 Task: Use the formula "CORREL" in spreadsheet "Project portfolio".
Action: Mouse moved to (480, 482)
Screenshot: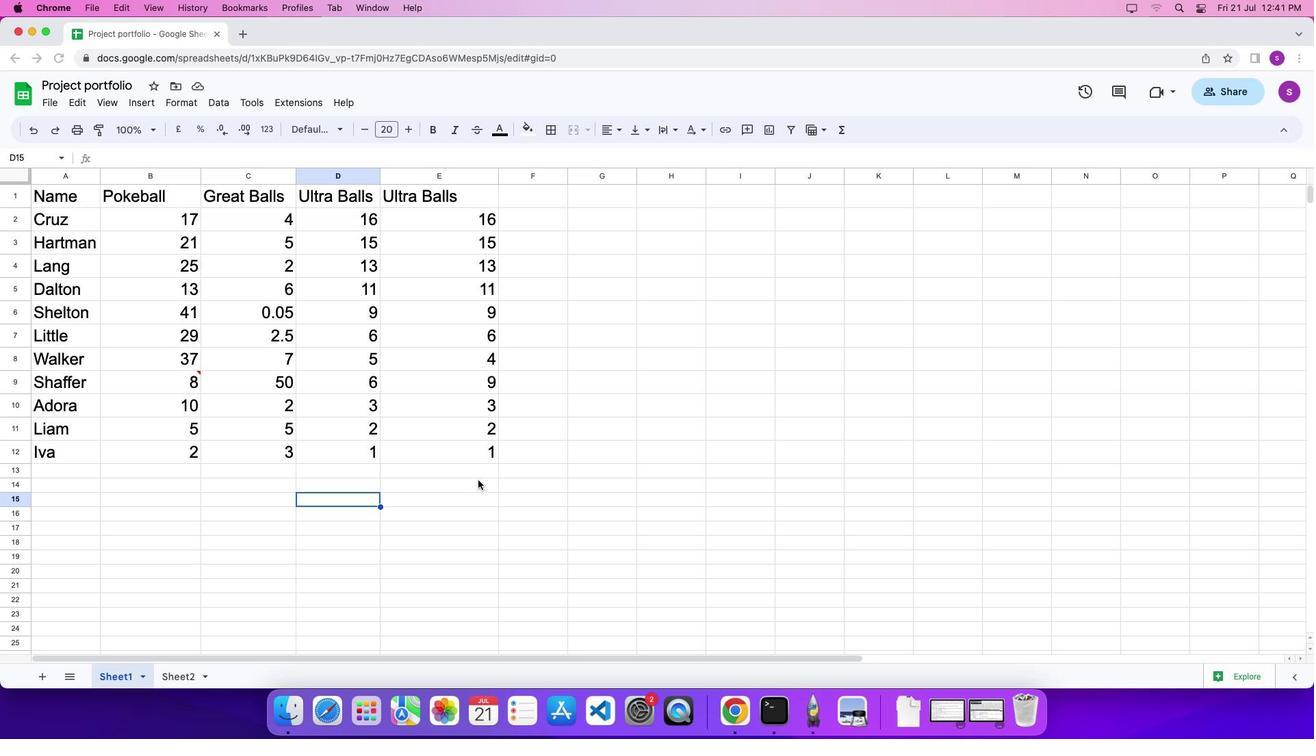 
Action: Mouse pressed left at (480, 482)
Screenshot: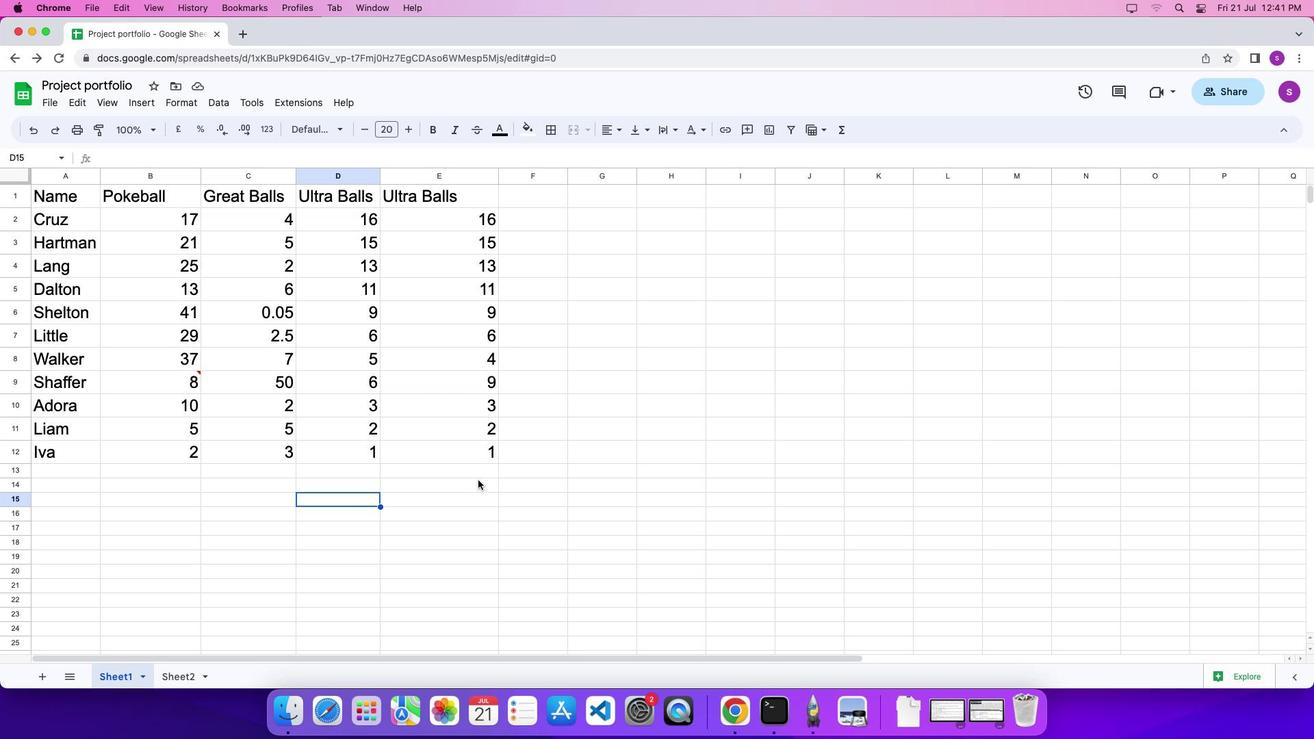 
Action: Mouse moved to (480, 487)
Screenshot: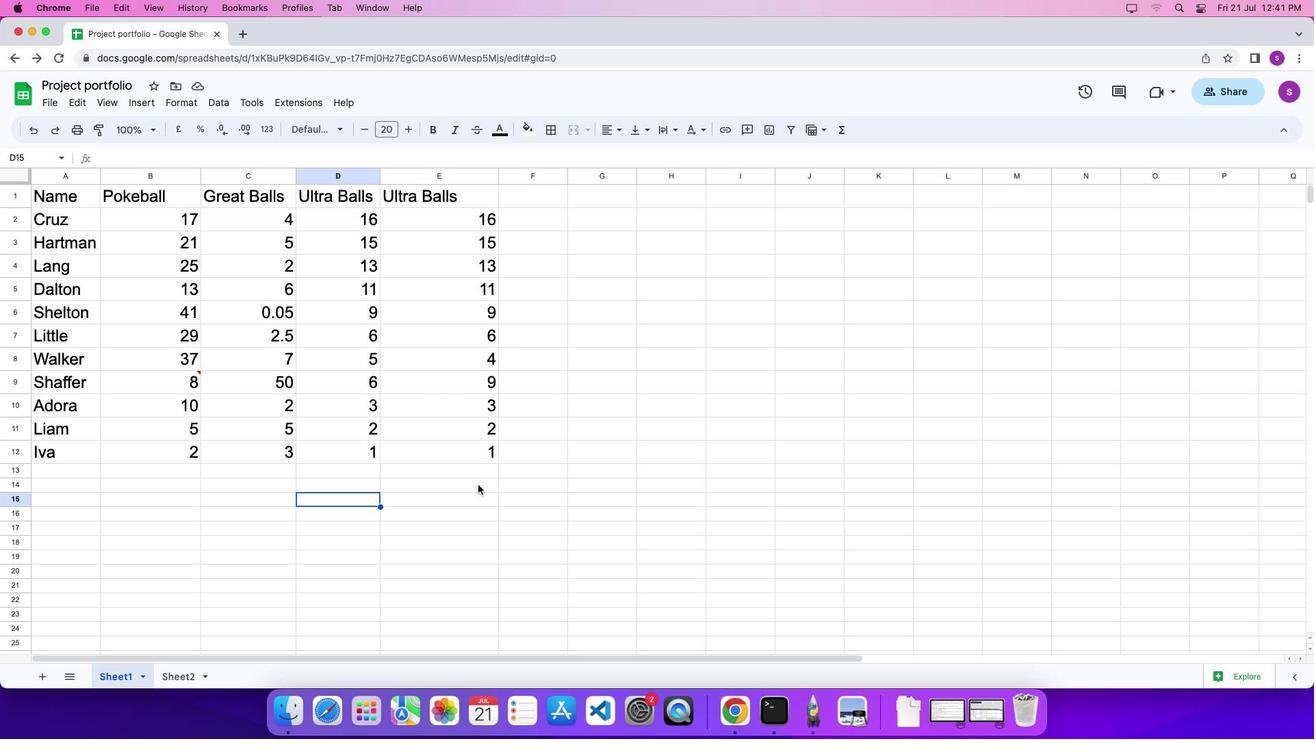 
Action: Mouse pressed left at (480, 487)
Screenshot: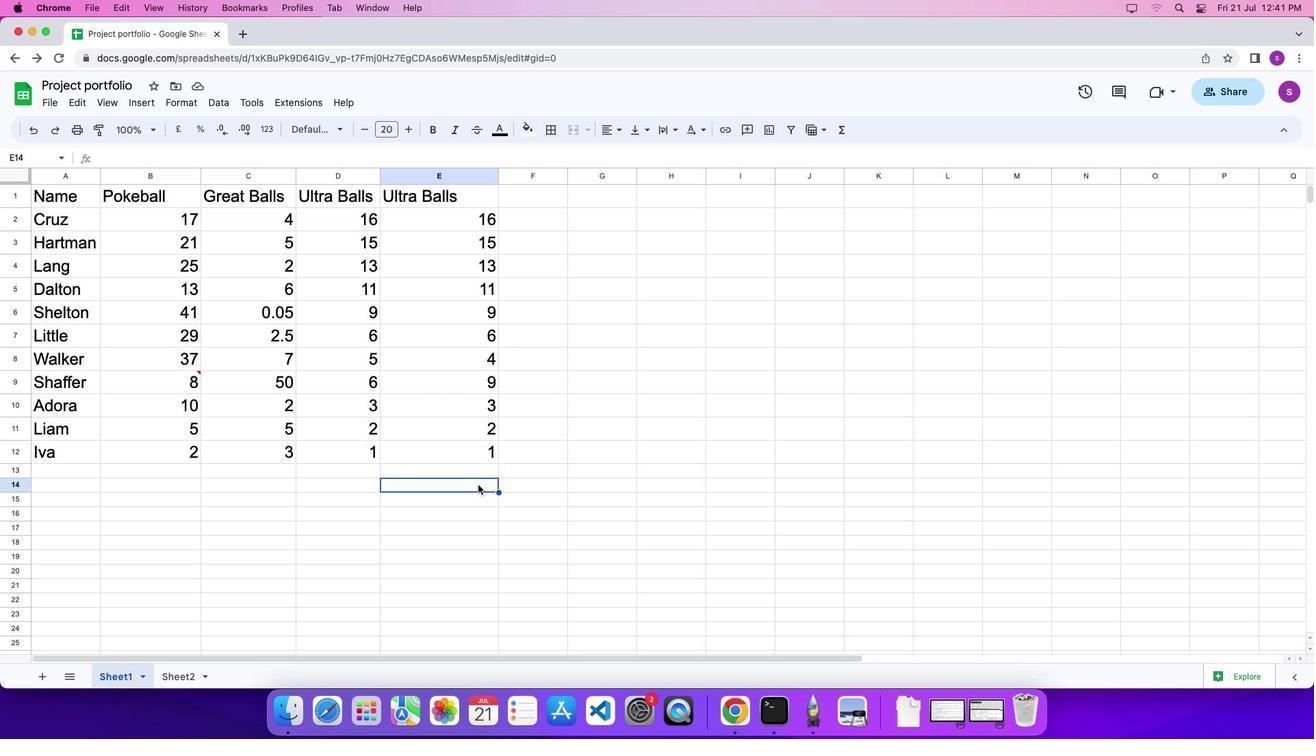 
Action: Mouse moved to (480, 487)
Screenshot: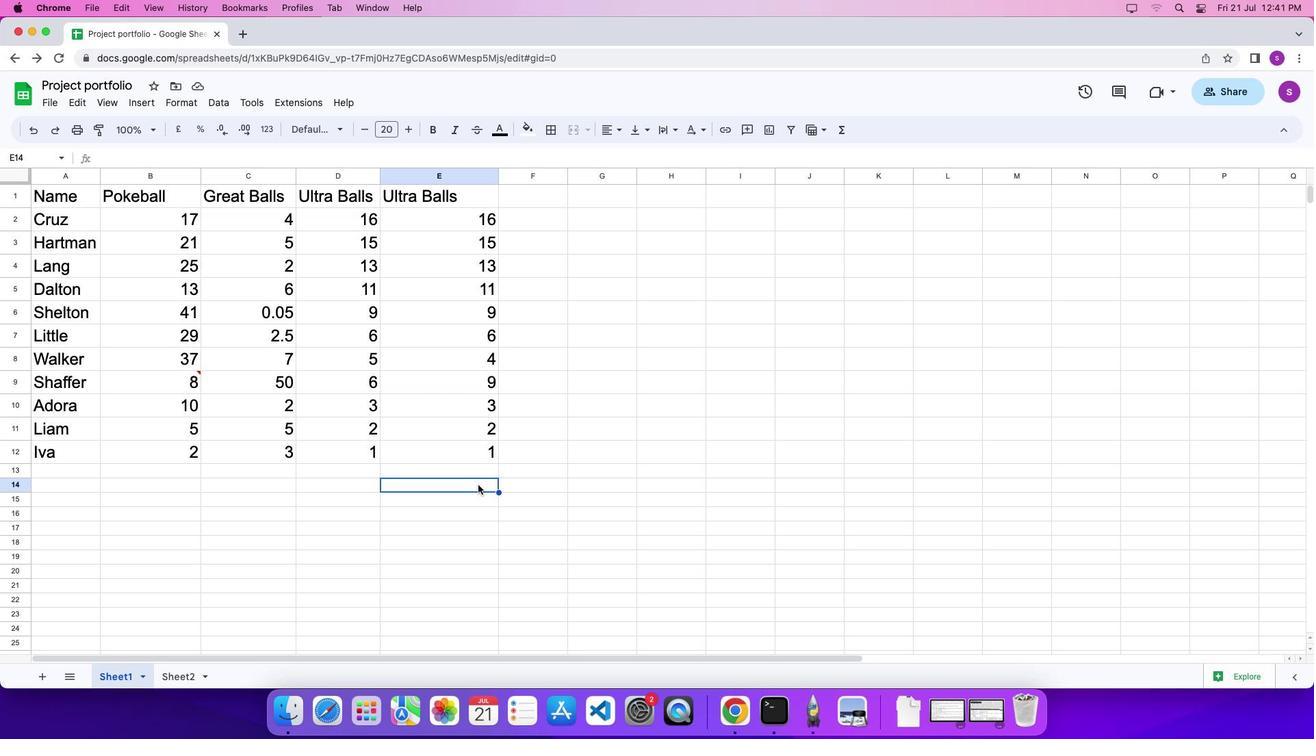 
Action: Key pressed '='
Screenshot: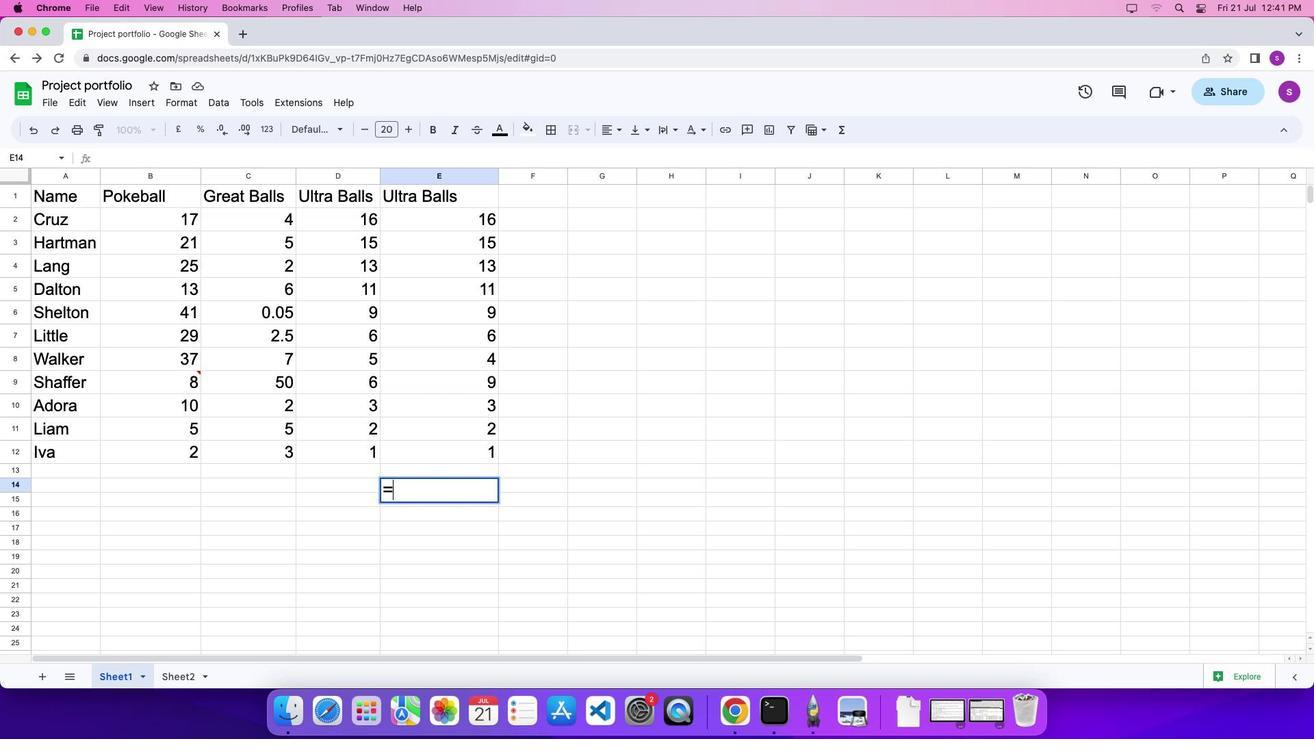 
Action: Mouse moved to (842, 136)
Screenshot: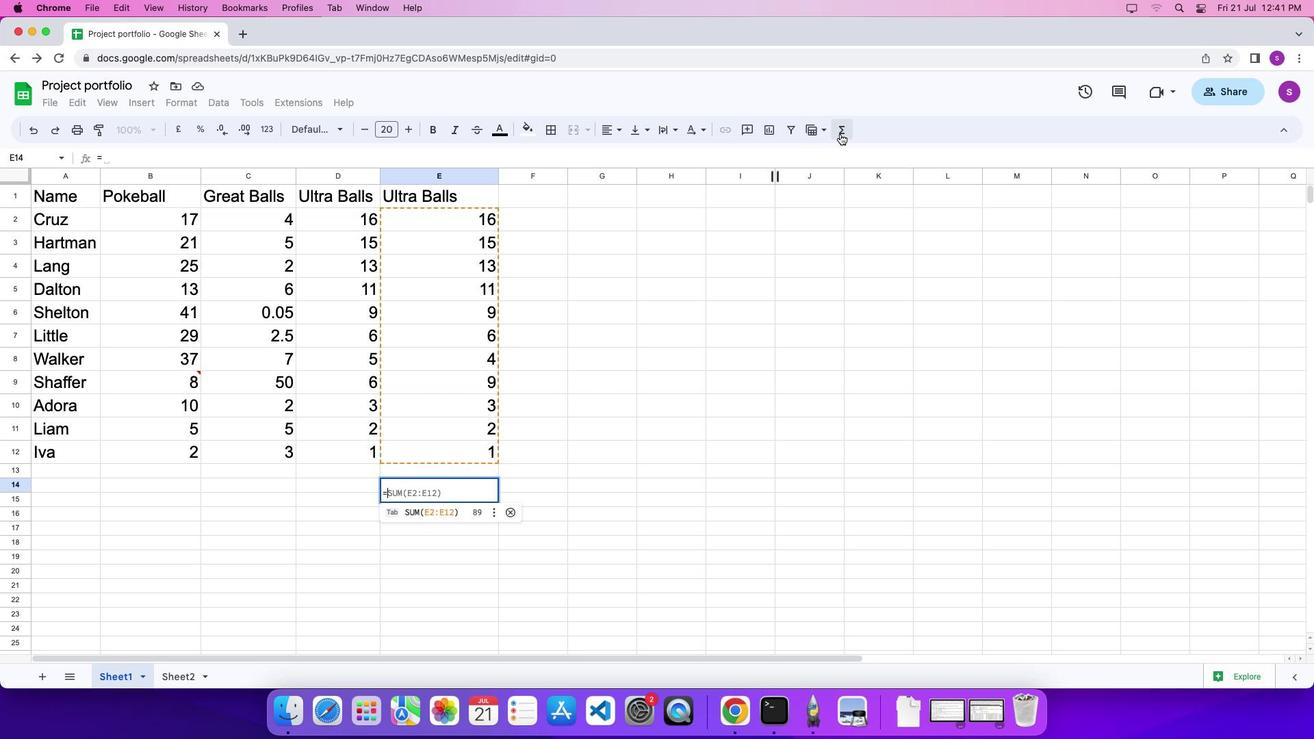 
Action: Mouse pressed left at (842, 136)
Screenshot: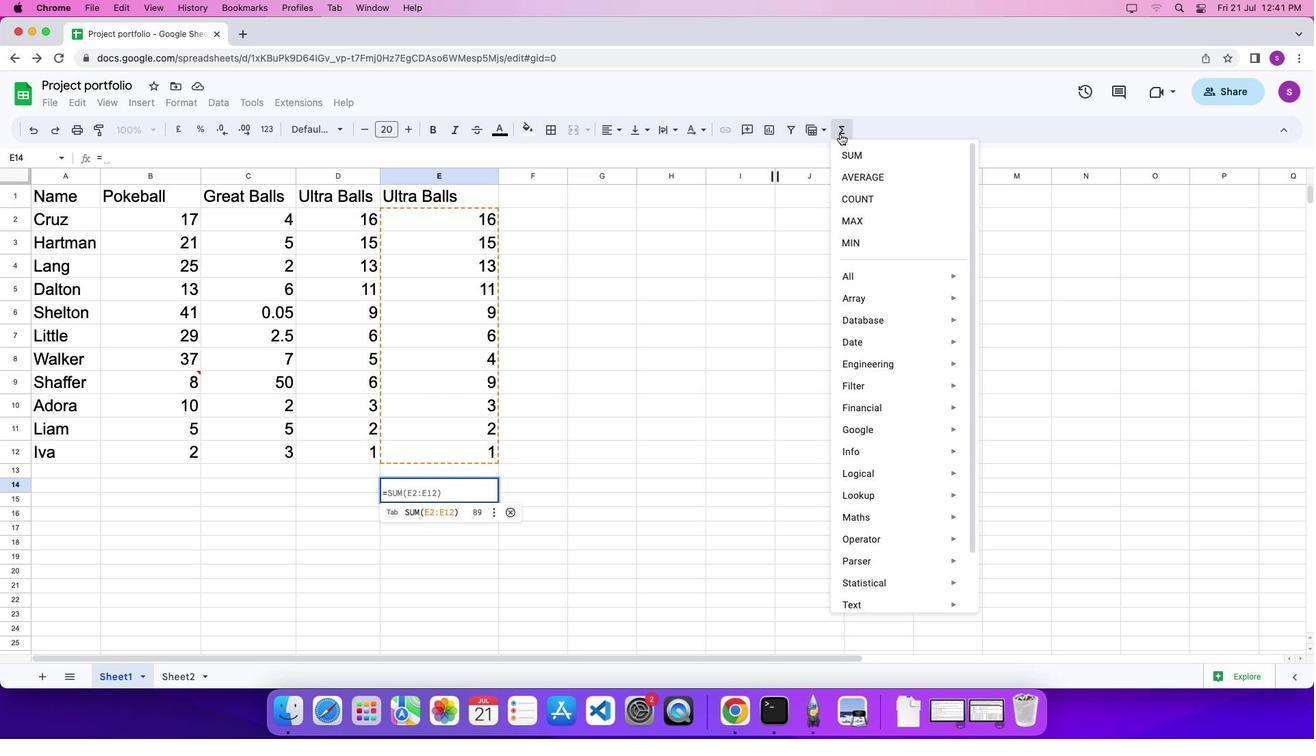 
Action: Mouse moved to (1059, 653)
Screenshot: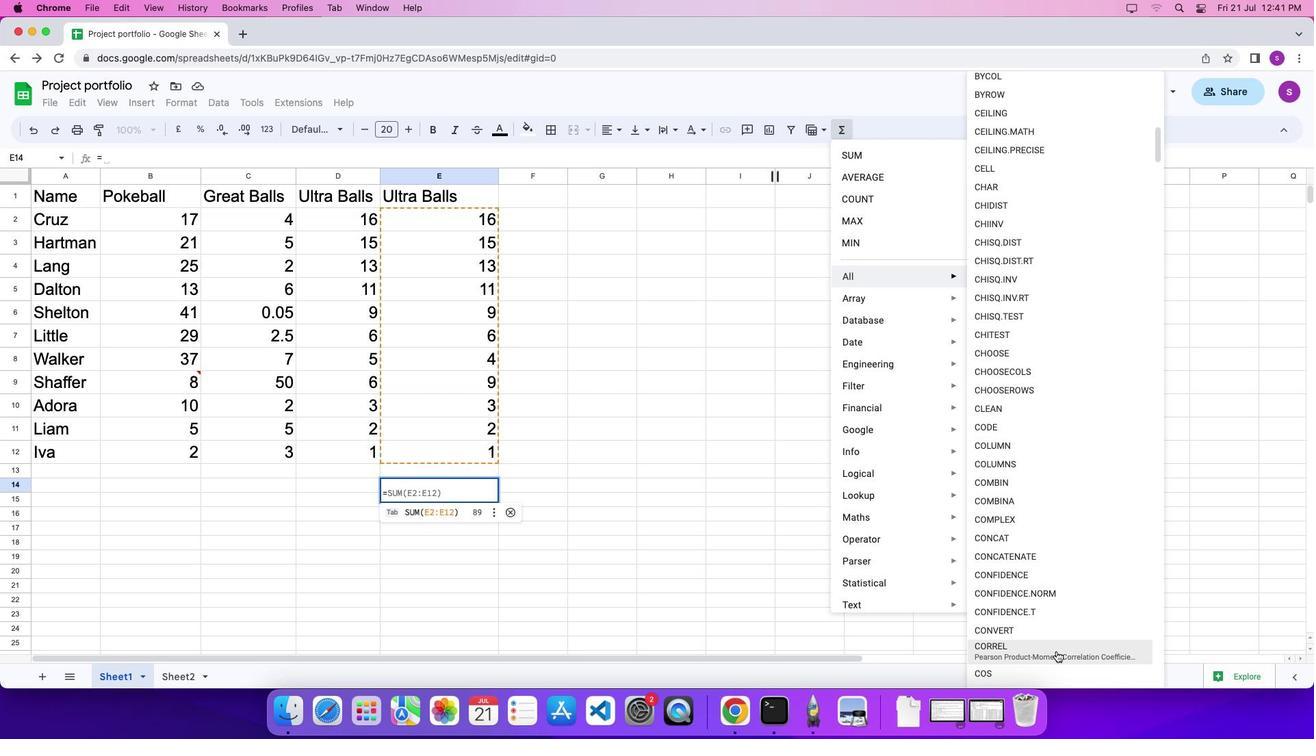 
Action: Mouse pressed left at (1059, 653)
Screenshot: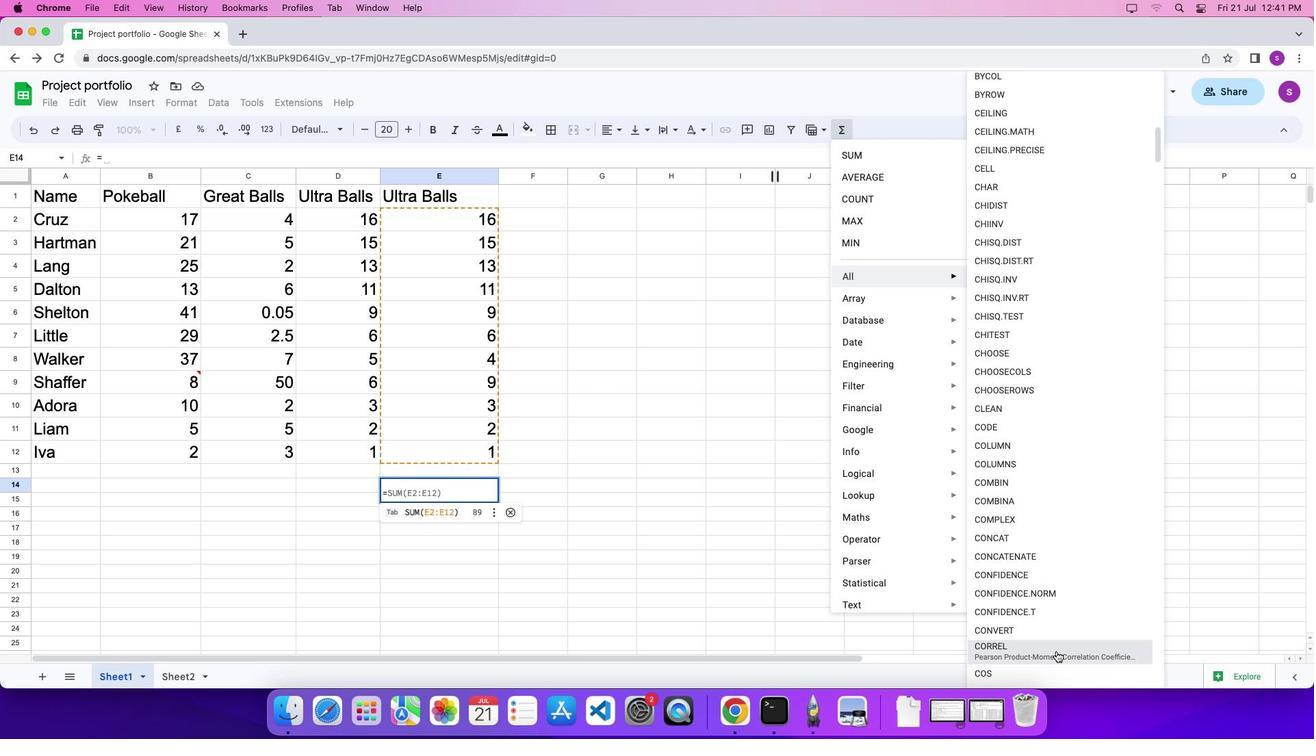 
Action: Mouse moved to (288, 384)
Screenshot: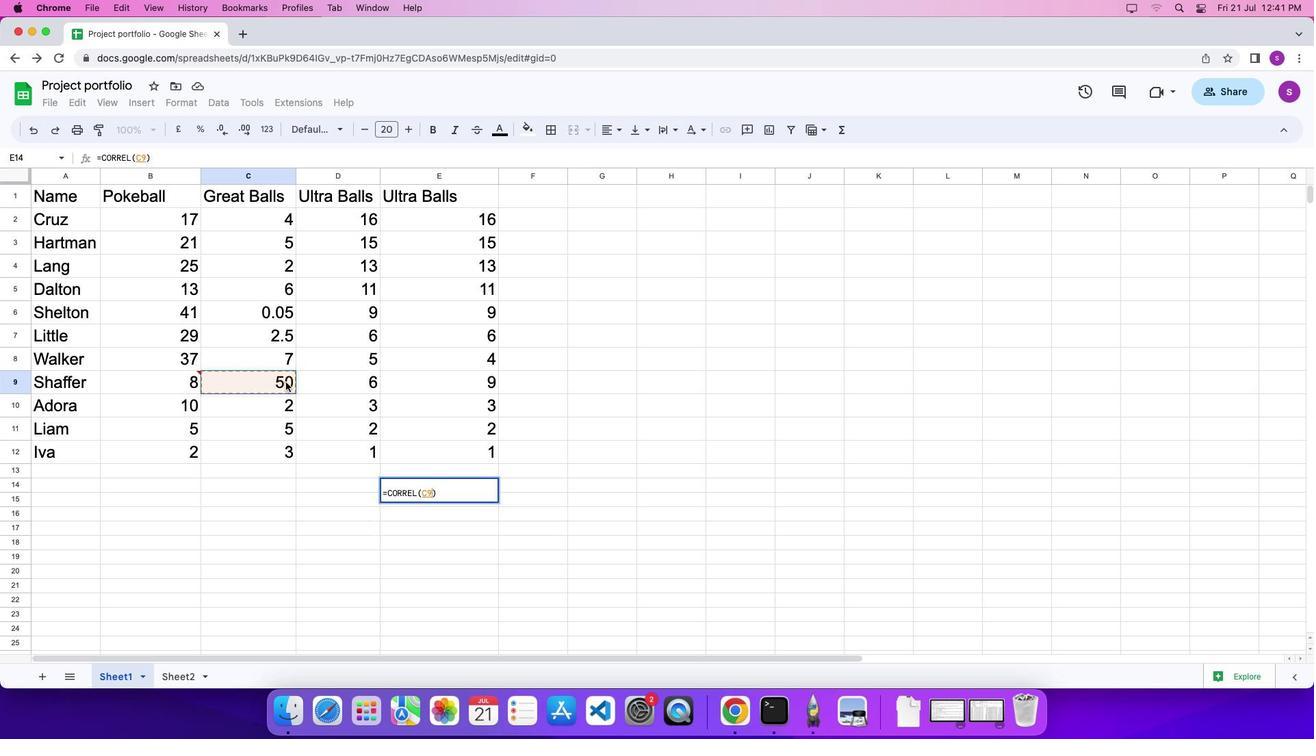 
Action: Mouse pressed left at (288, 384)
Screenshot: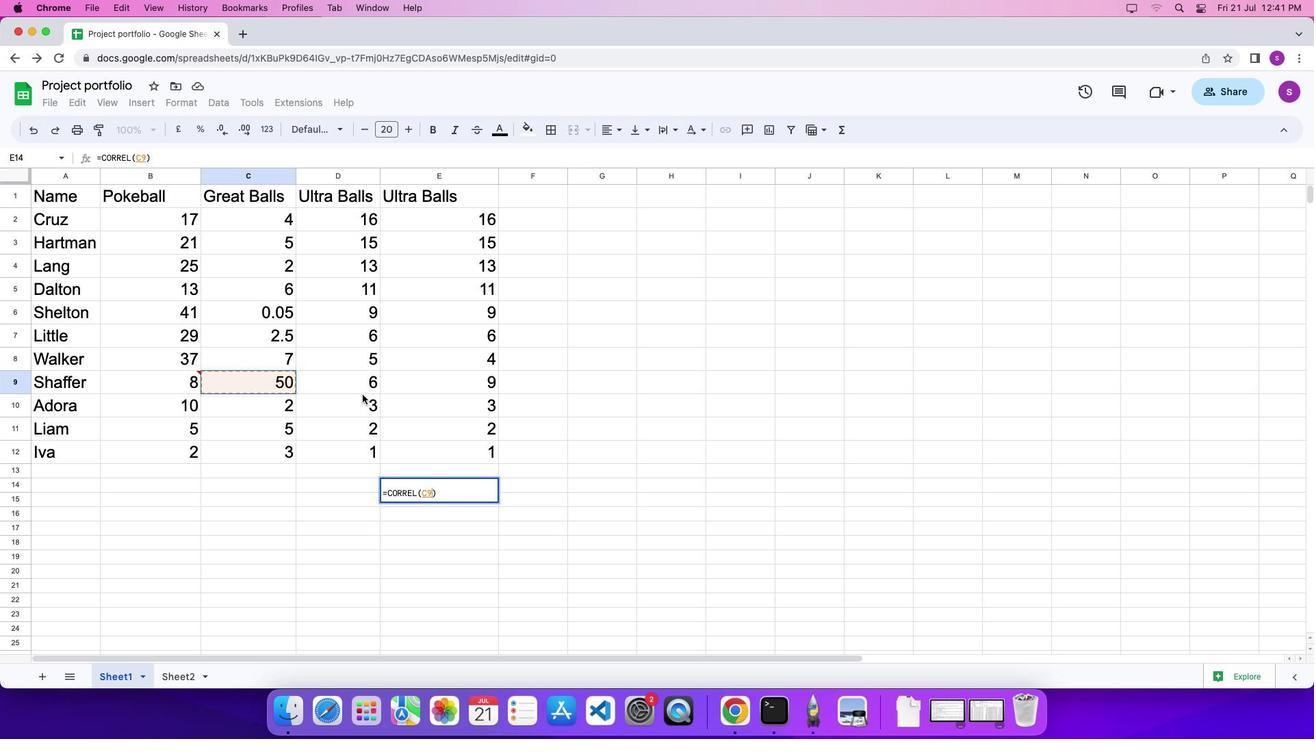 
Action: Mouse moved to (475, 482)
Screenshot: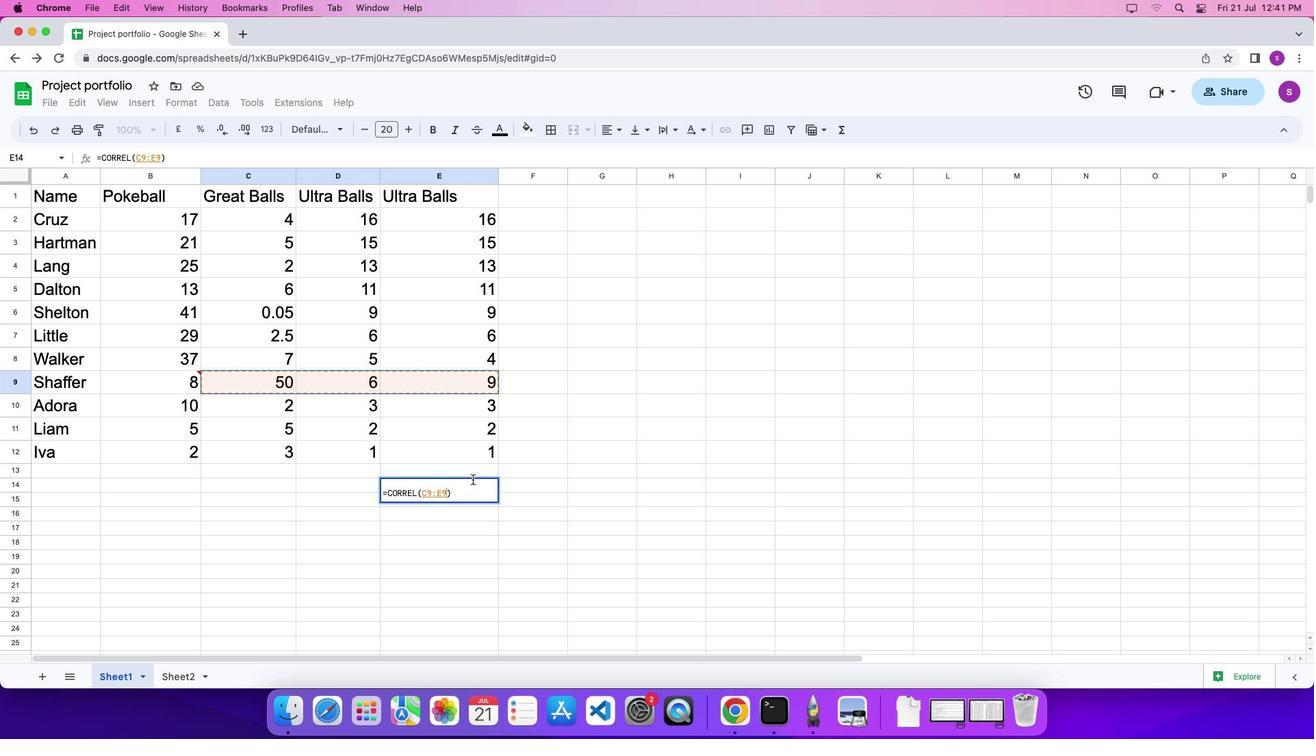 
Action: Key pressed ','
Screenshot: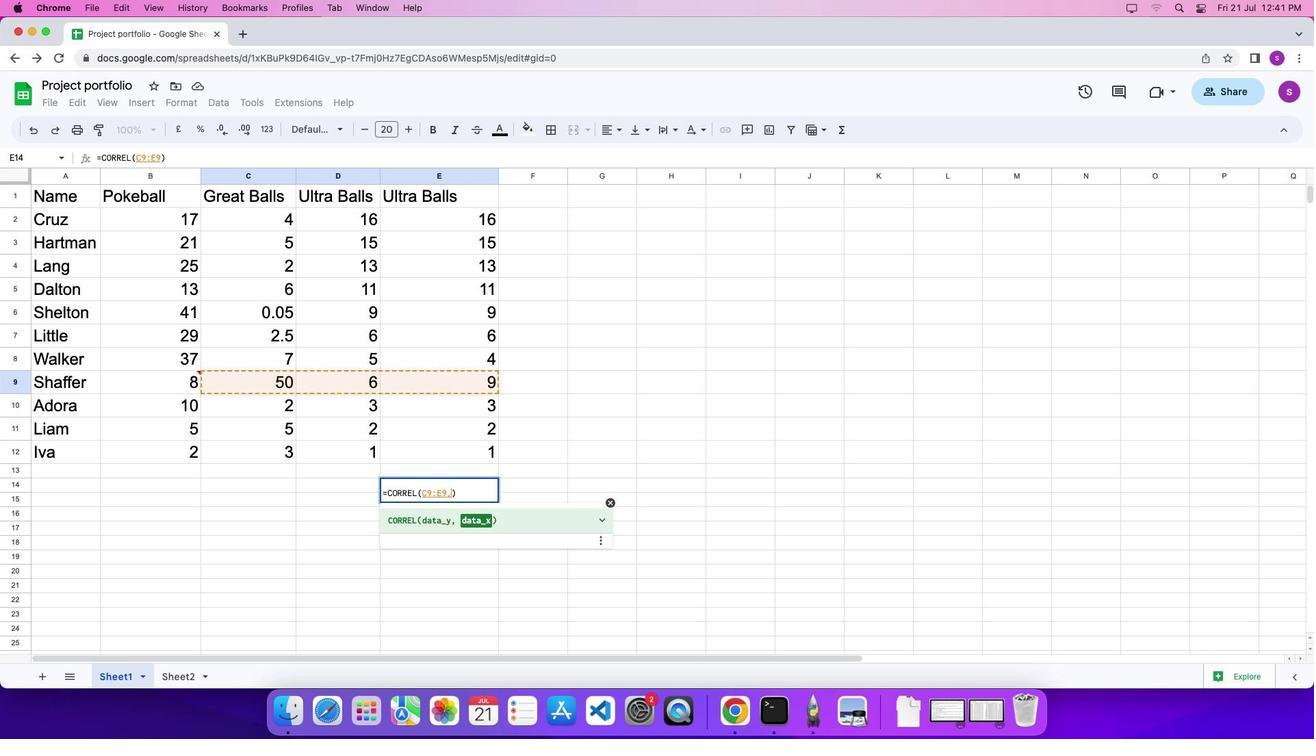 
Action: Mouse moved to (241, 433)
Screenshot: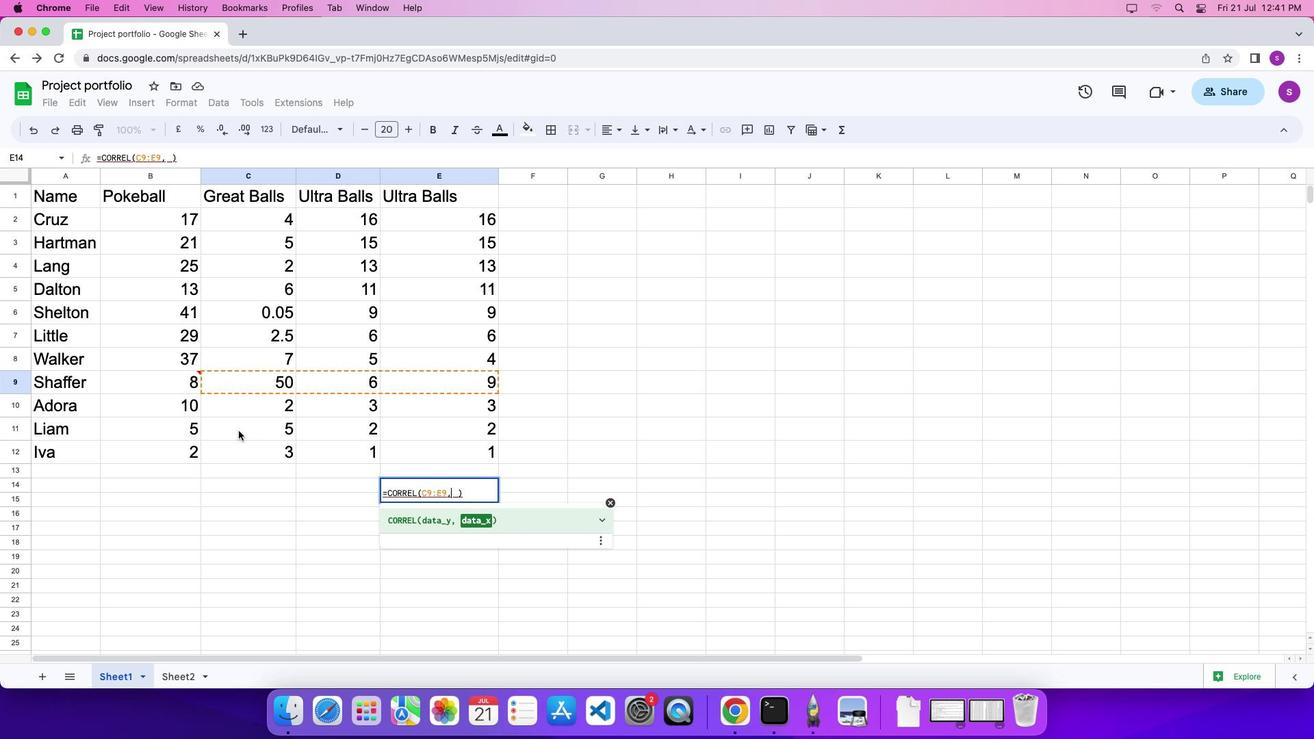 
Action: Mouse pressed left at (241, 433)
Screenshot: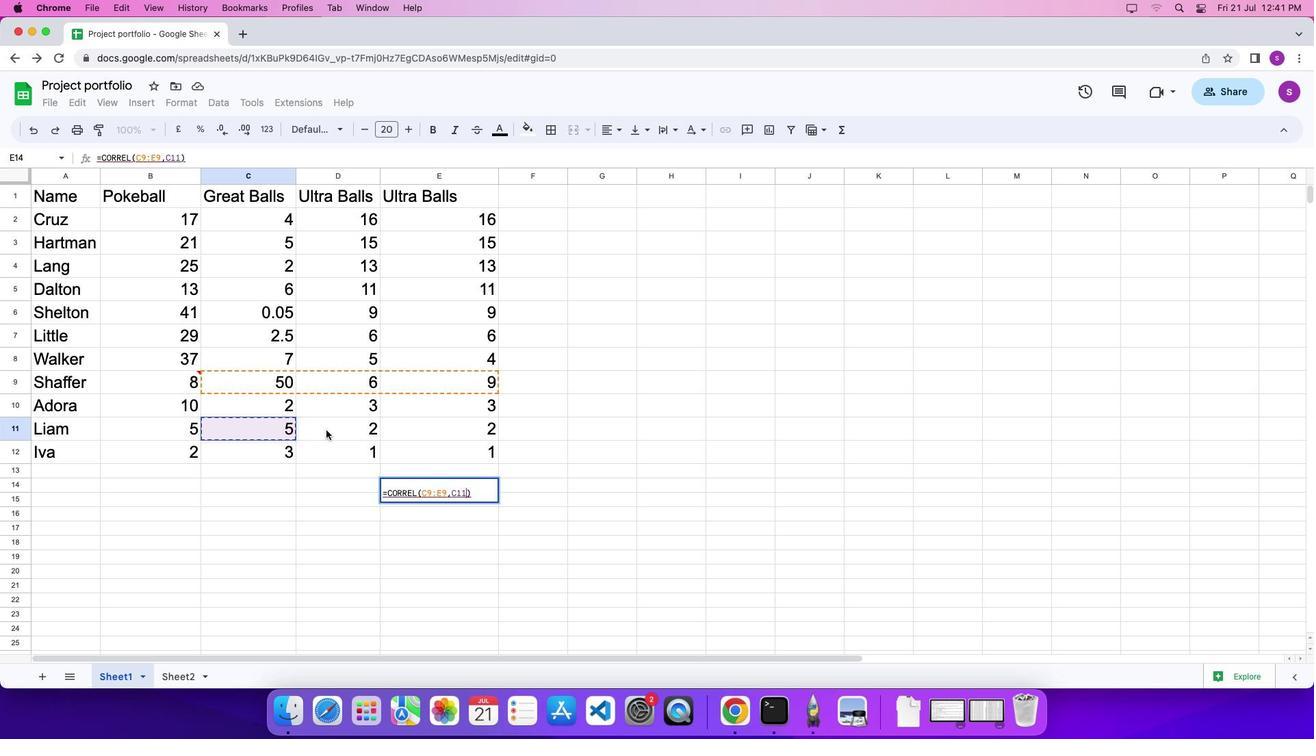 
Action: Mouse moved to (492, 498)
Screenshot: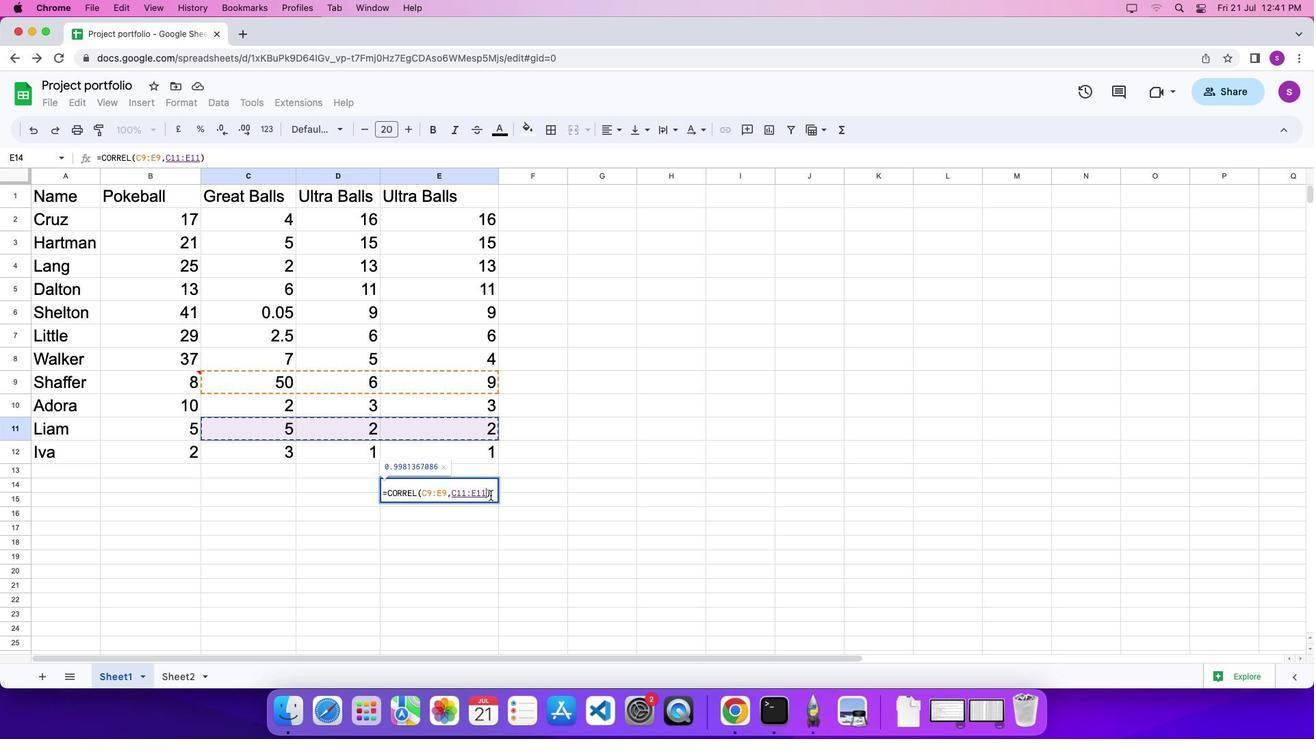 
Action: Mouse pressed left at (492, 498)
Screenshot: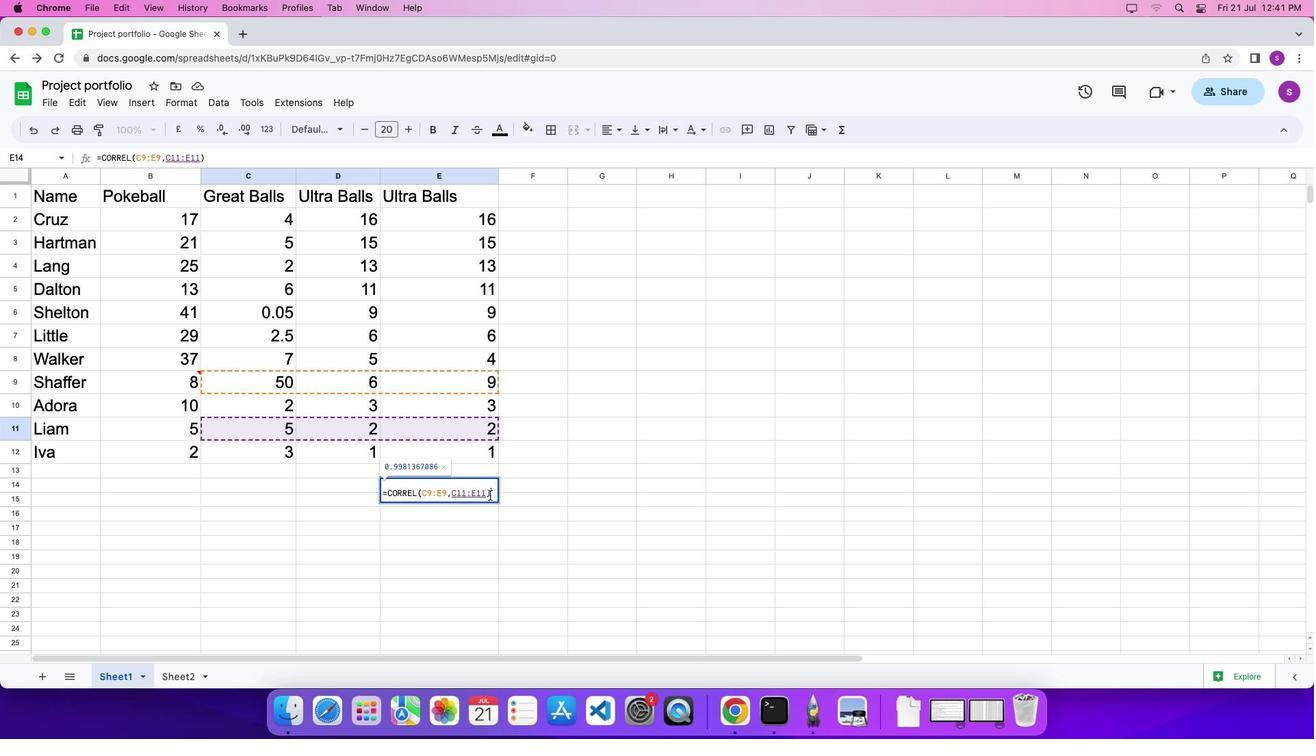 
Action: Mouse moved to (505, 519)
Screenshot: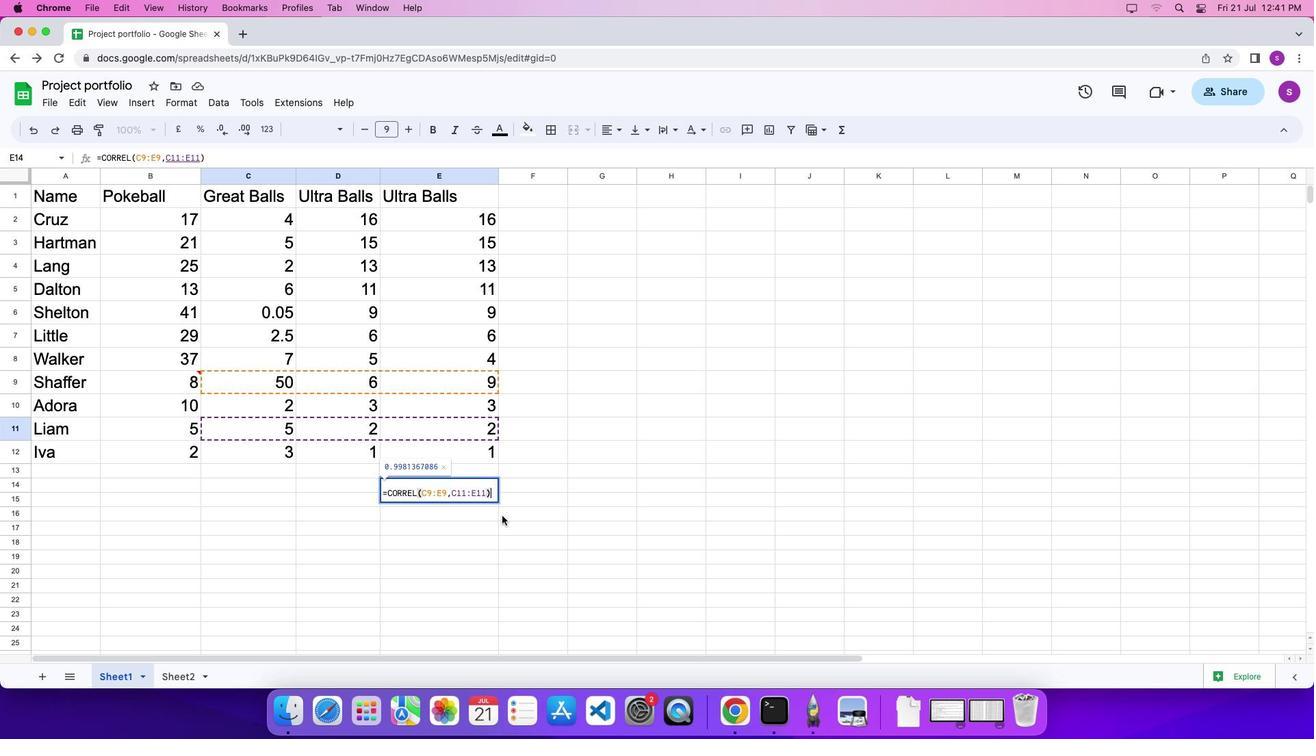 
Action: Key pressed Key.enter
Screenshot: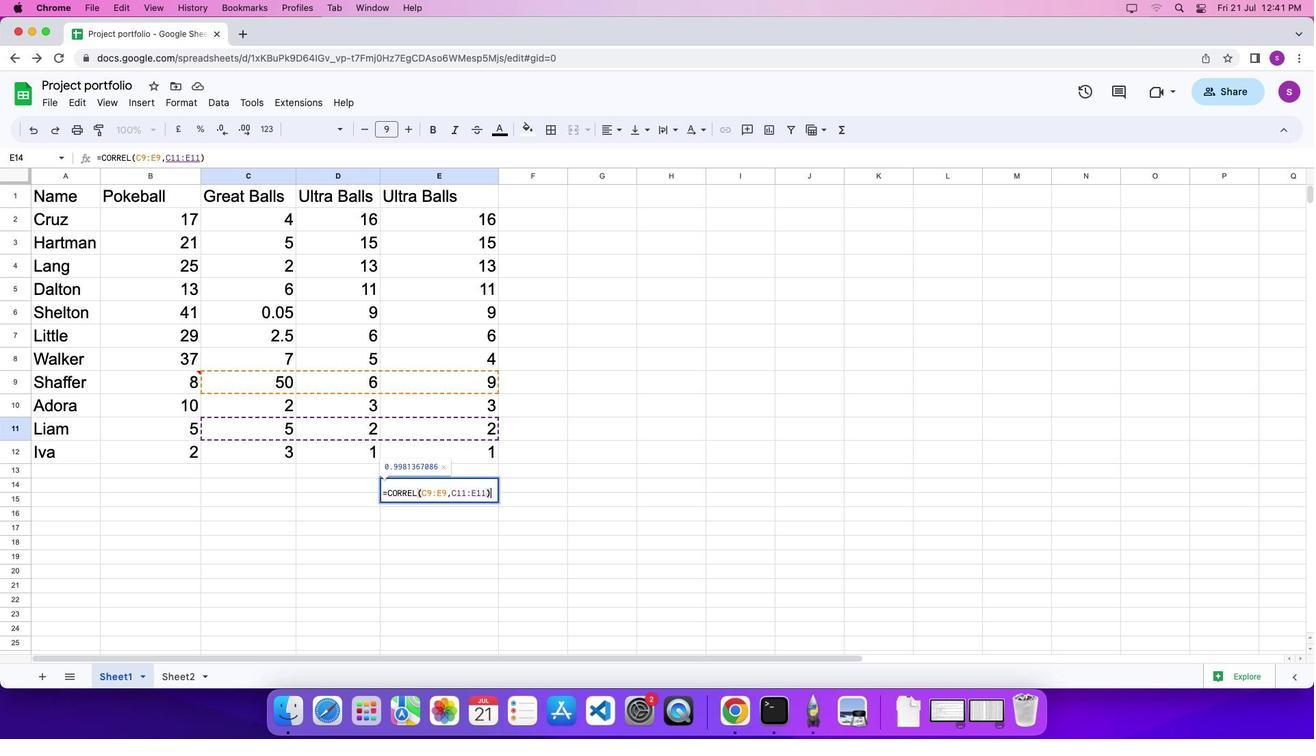
